 Task: Look for properties with shower or bath chairs.
Action: Mouse moved to (887, 140)
Screenshot: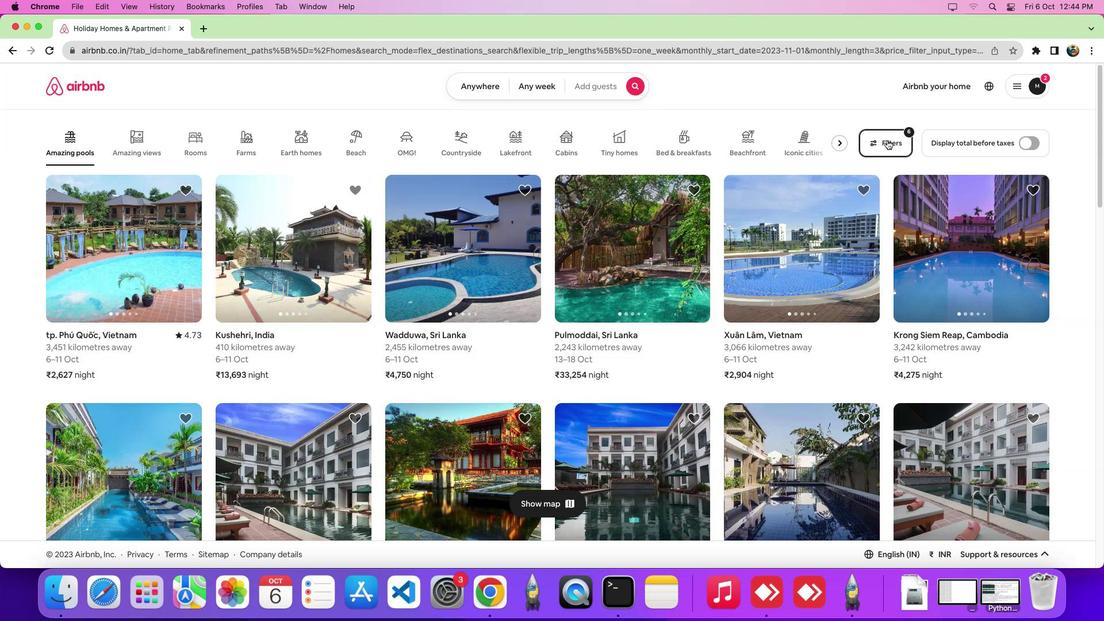 
Action: Mouse pressed left at (887, 140)
Screenshot: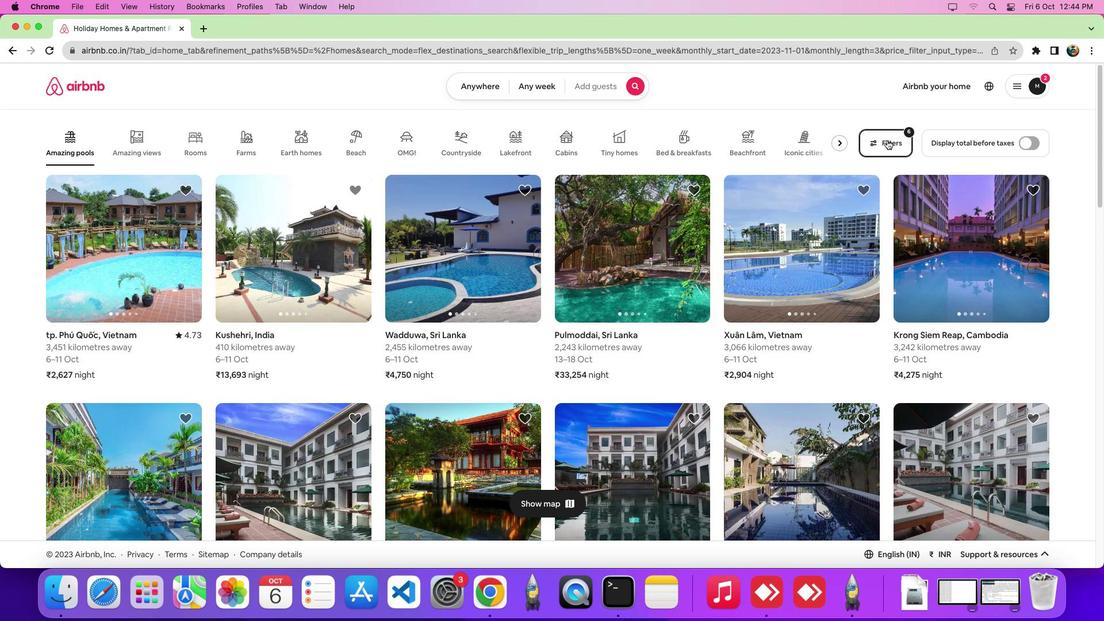 
Action: Mouse moved to (436, 215)
Screenshot: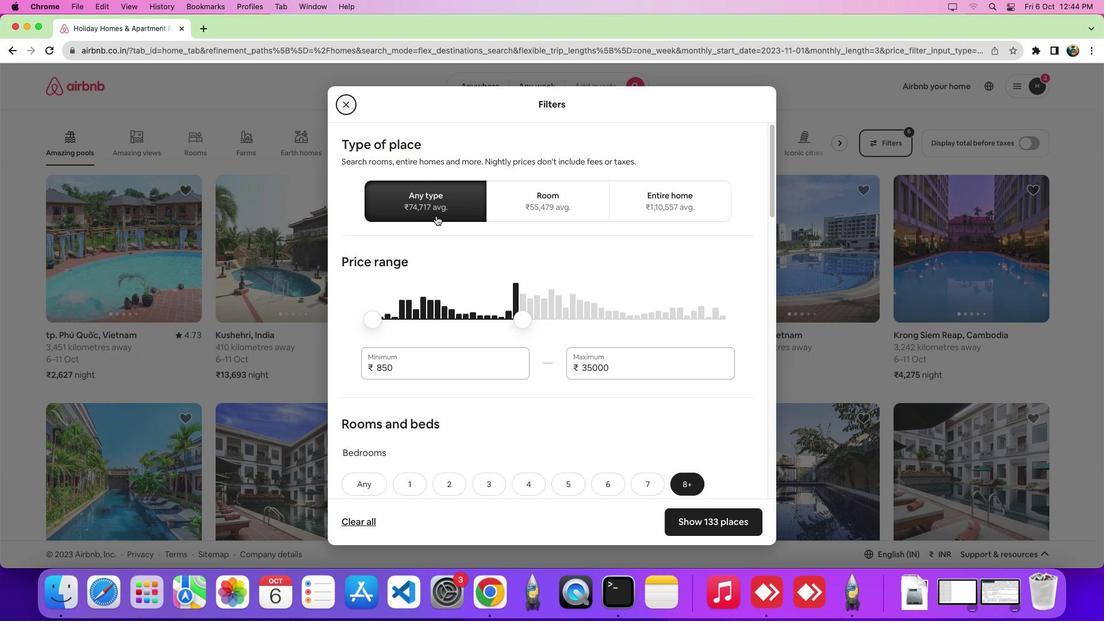 
Action: Mouse pressed left at (436, 215)
Screenshot: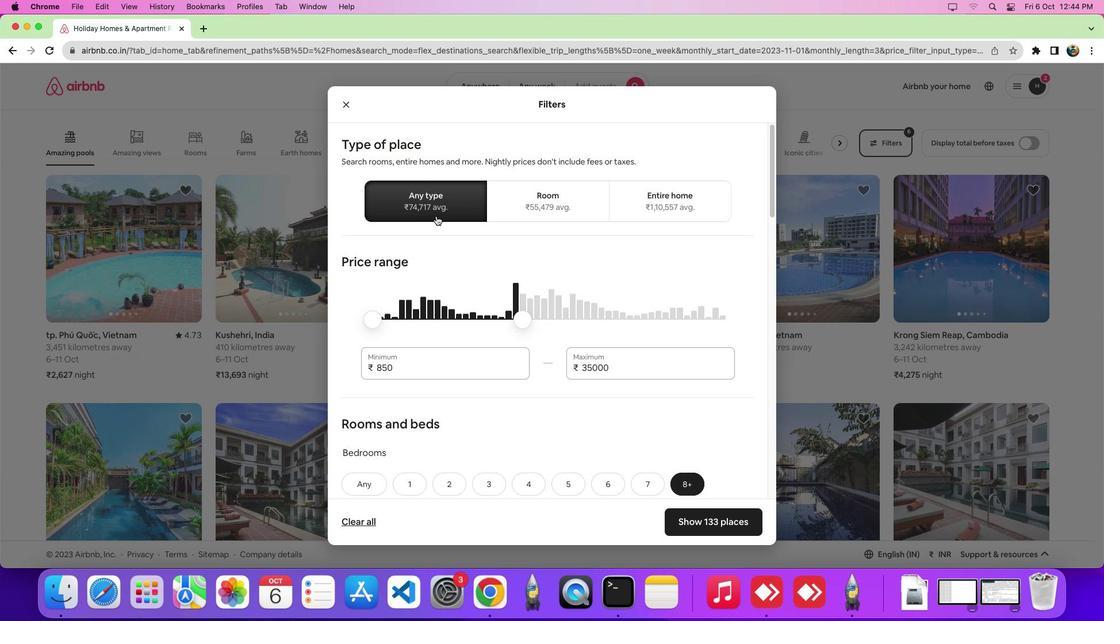 
Action: Mouse moved to (519, 234)
Screenshot: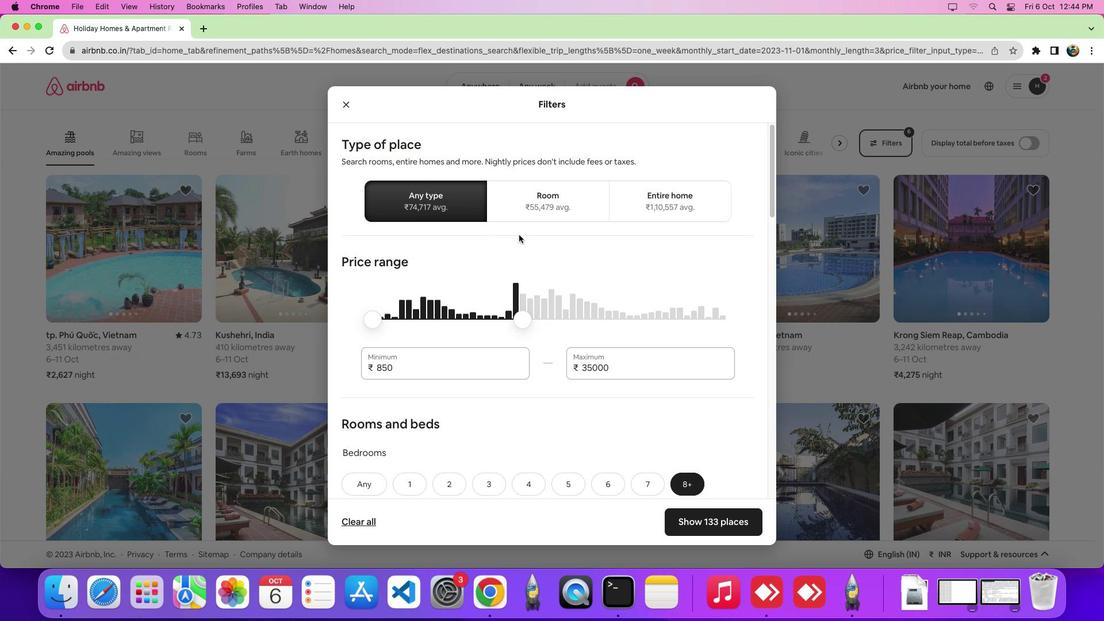 
Action: Mouse scrolled (519, 234) with delta (0, 0)
Screenshot: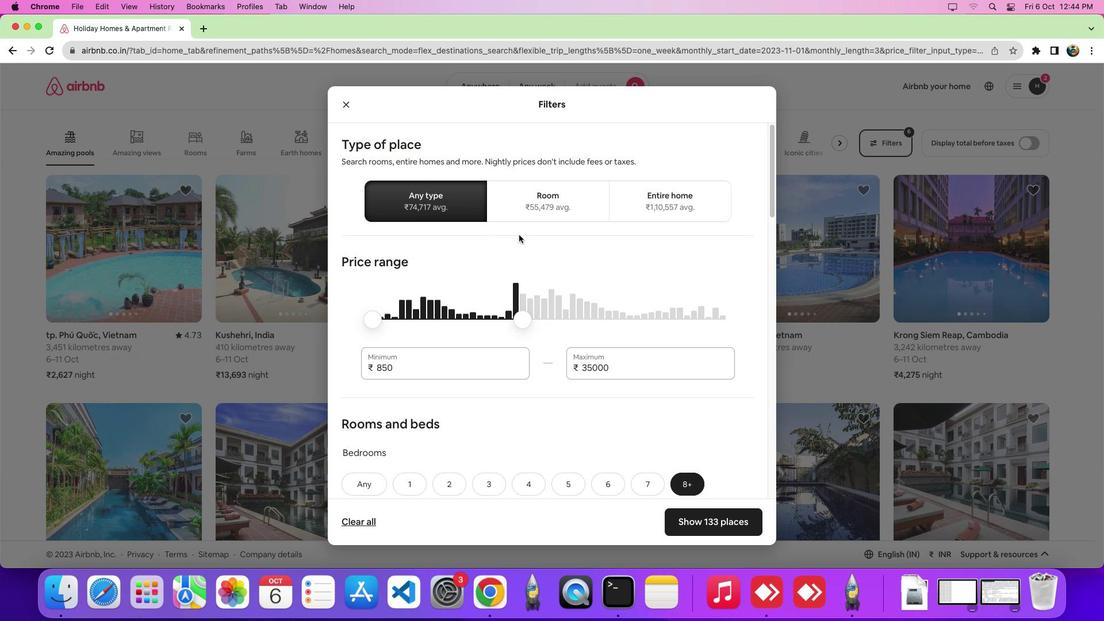 
Action: Mouse scrolled (519, 234) with delta (0, -1)
Screenshot: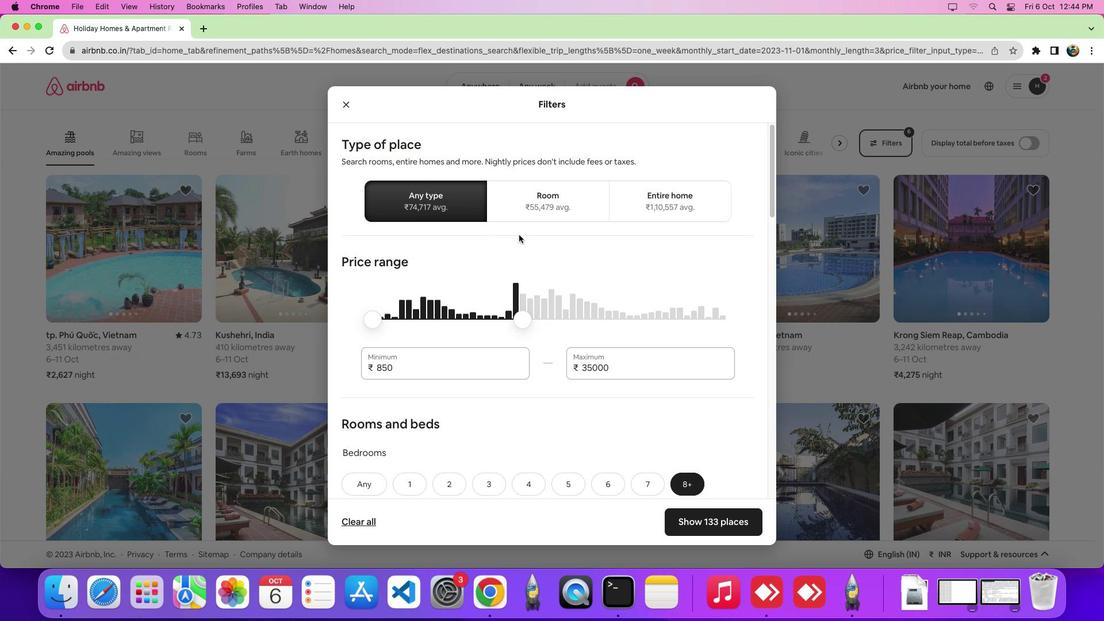 
Action: Mouse scrolled (519, 234) with delta (0, -5)
Screenshot: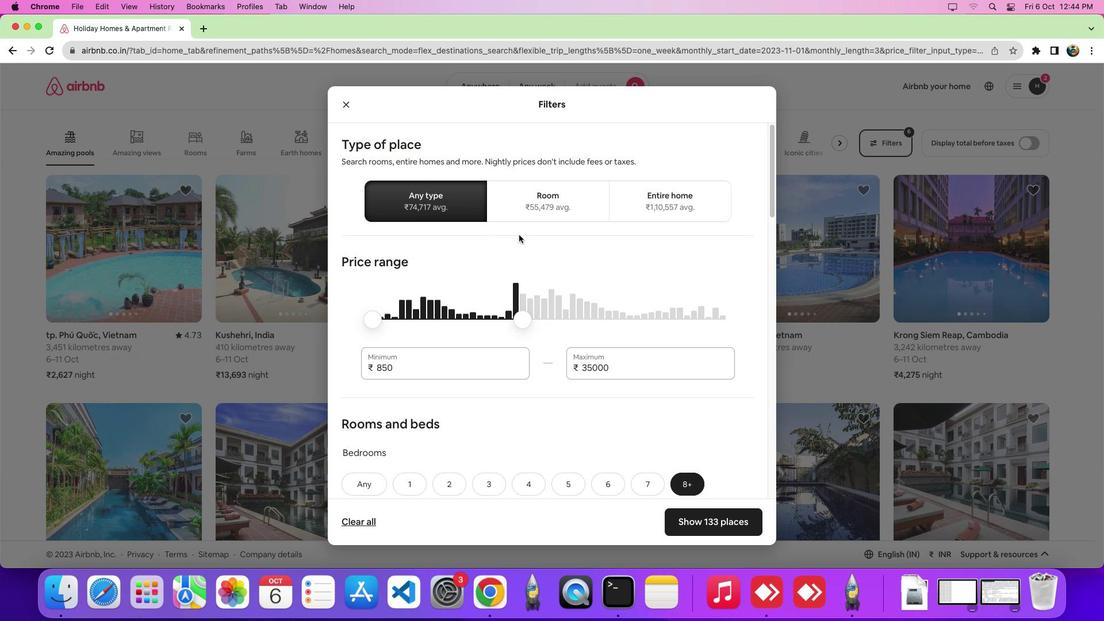 
Action: Mouse scrolled (519, 234) with delta (0, -8)
Screenshot: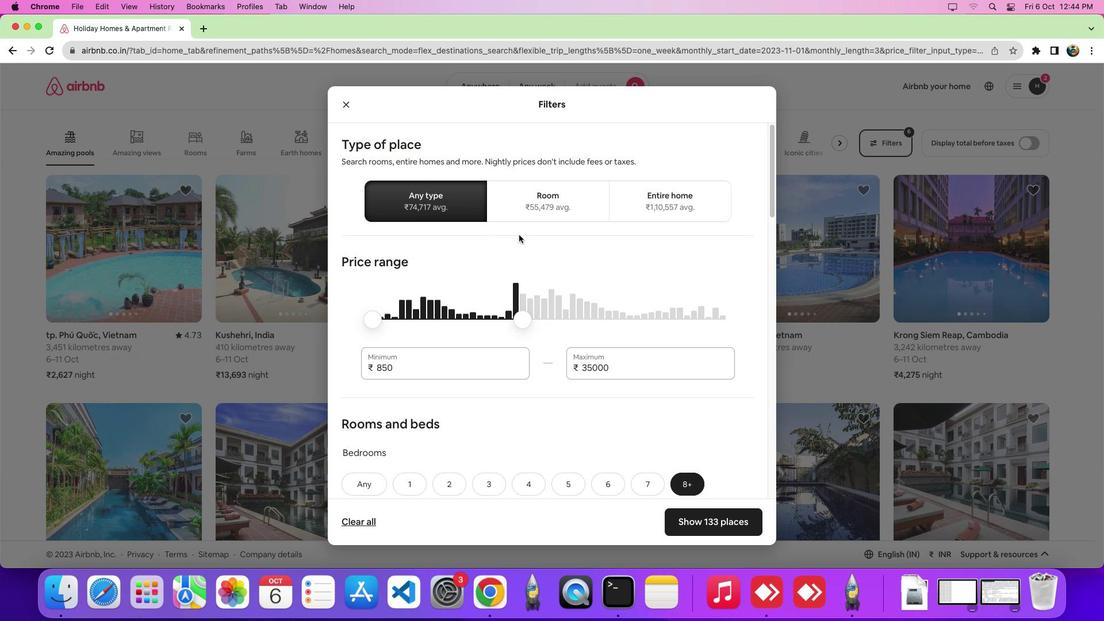 
Action: Mouse scrolled (519, 234) with delta (0, -8)
Screenshot: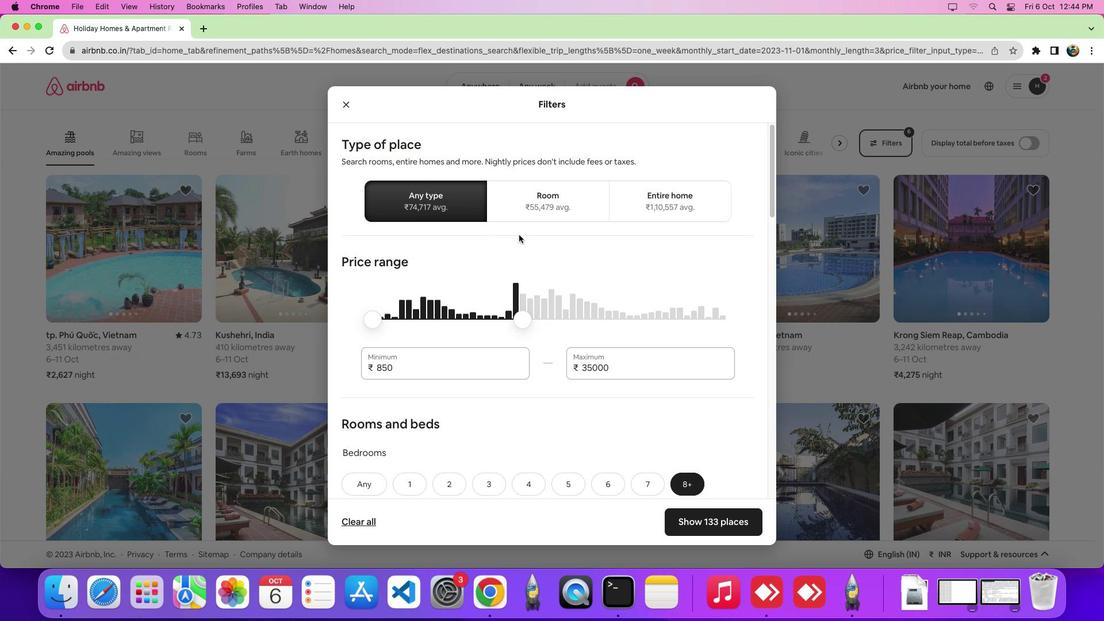 
Action: Mouse moved to (520, 234)
Screenshot: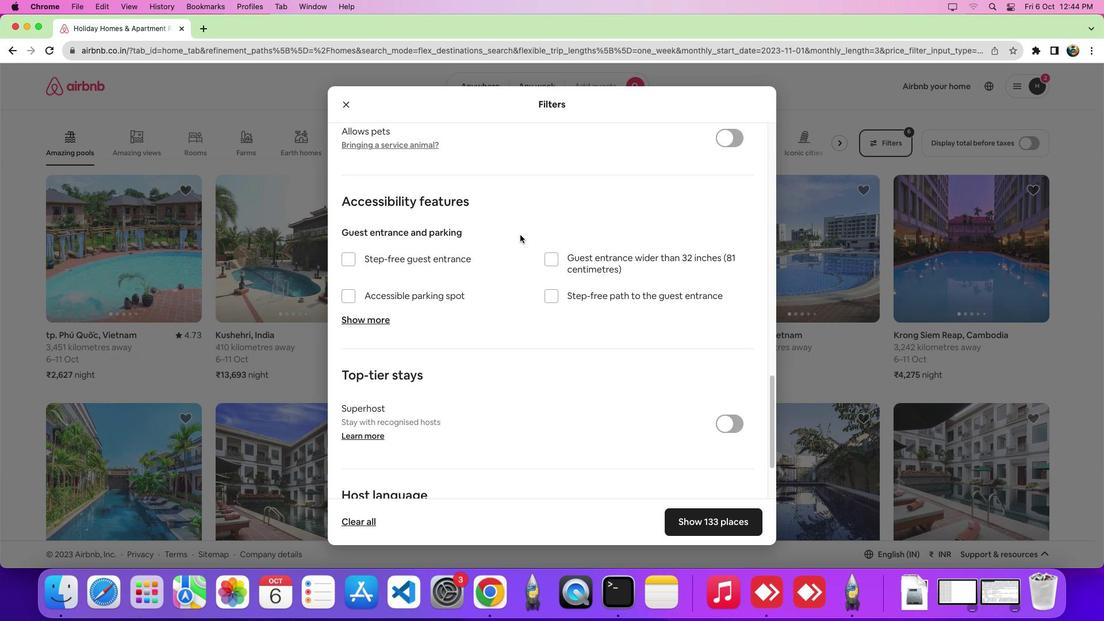 
Action: Mouse scrolled (520, 234) with delta (0, 0)
Screenshot: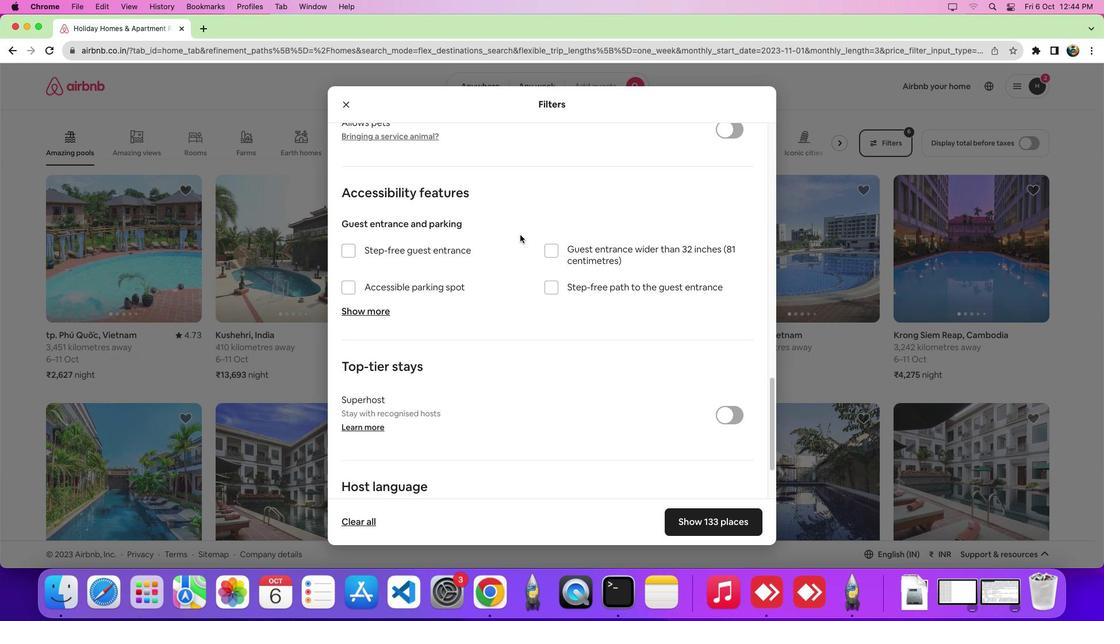 
Action: Mouse scrolled (520, 234) with delta (0, -1)
Screenshot: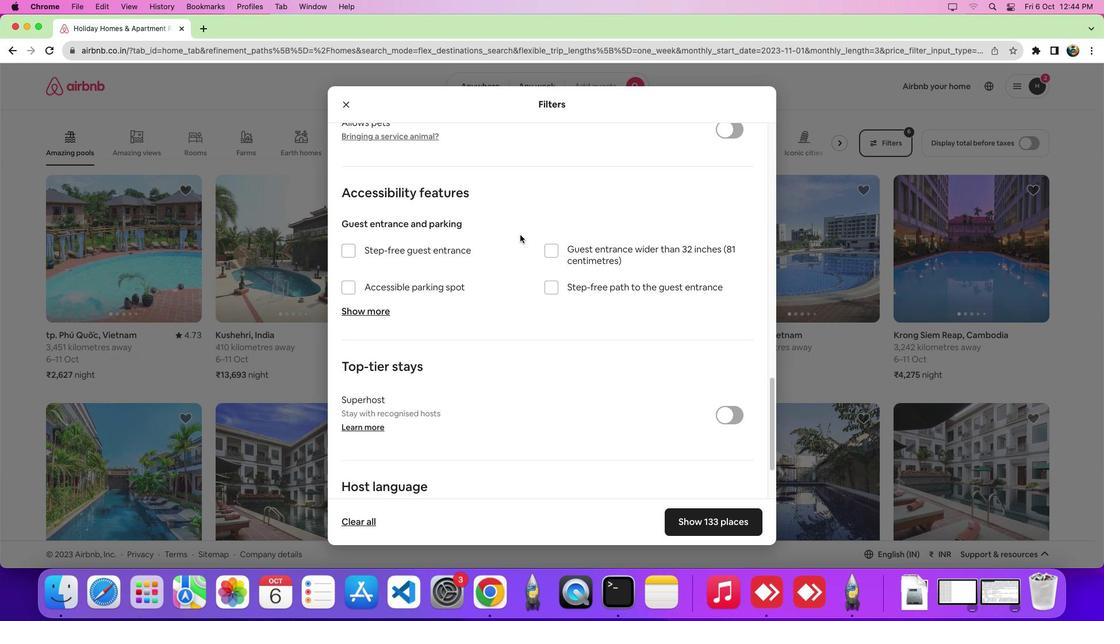 
Action: Mouse scrolled (520, 234) with delta (0, -5)
Screenshot: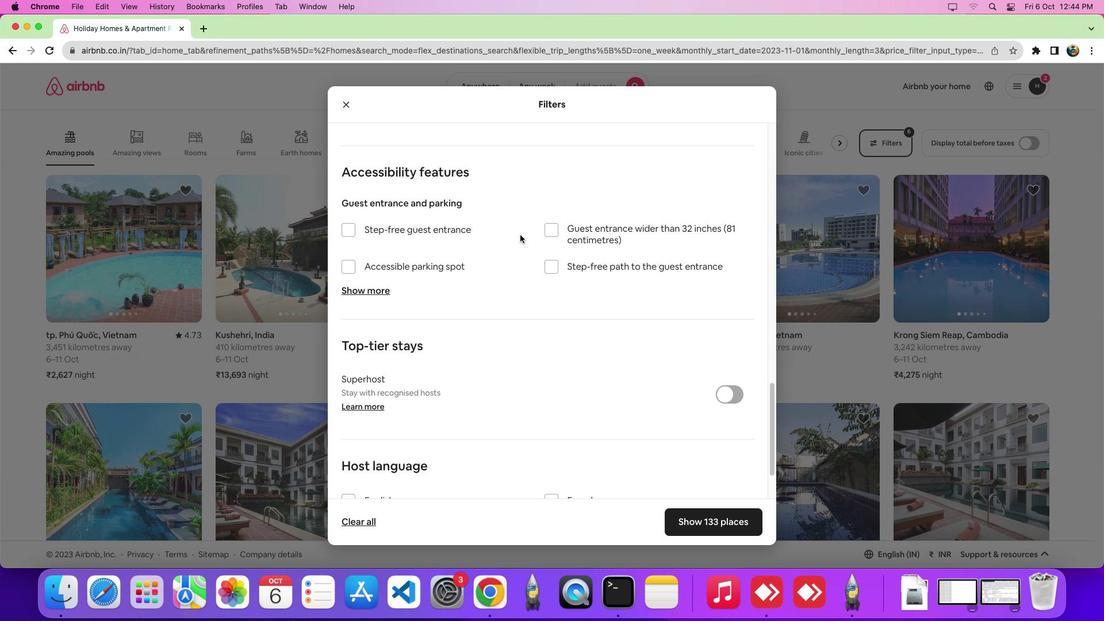 
Action: Mouse scrolled (520, 234) with delta (0, -8)
Screenshot: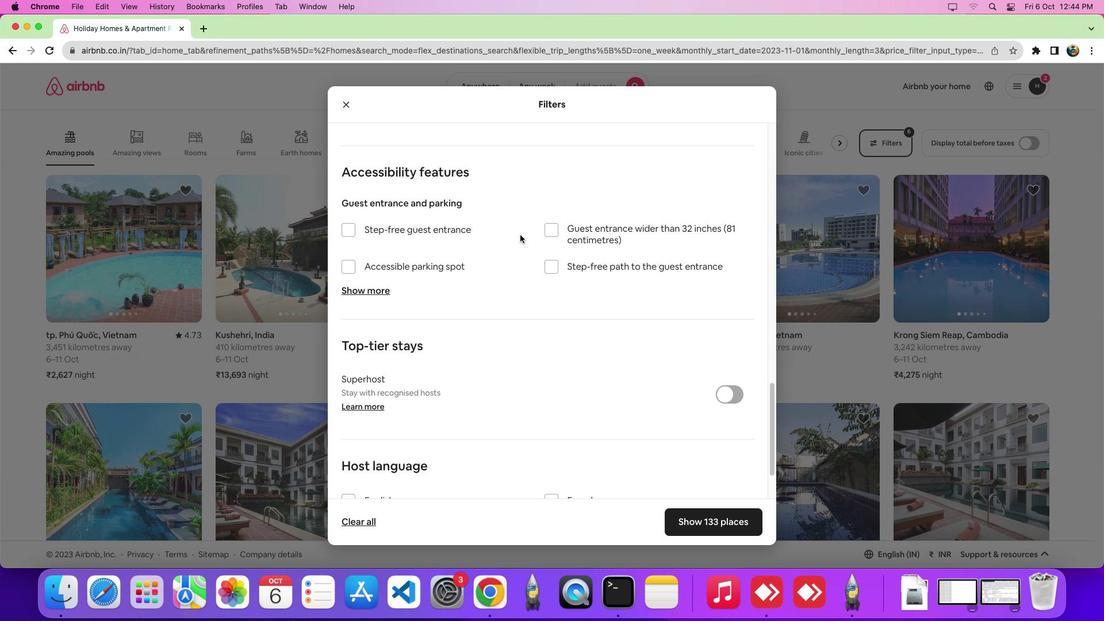 
Action: Mouse scrolled (520, 234) with delta (0, -9)
Screenshot: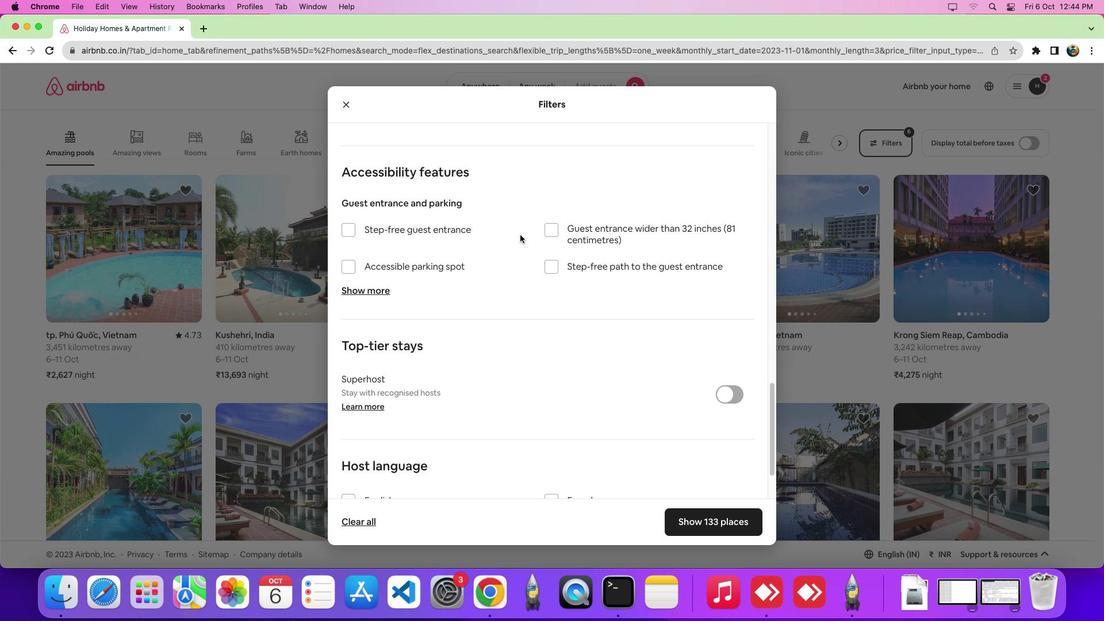 
Action: Mouse scrolled (520, 234) with delta (0, 0)
Screenshot: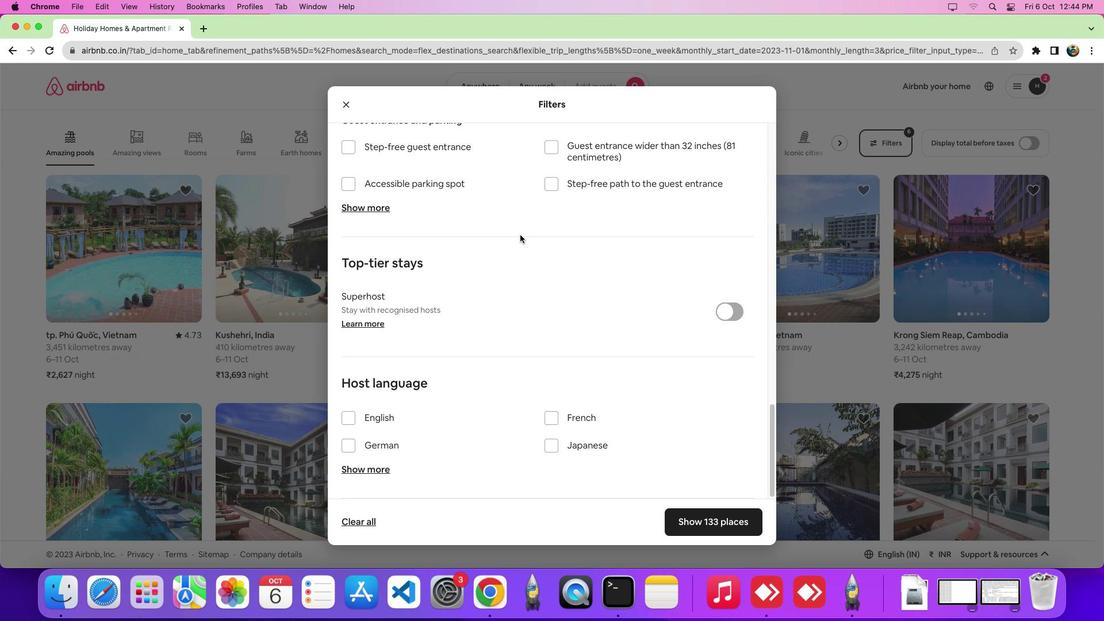 
Action: Mouse scrolled (520, 234) with delta (0, -1)
Screenshot: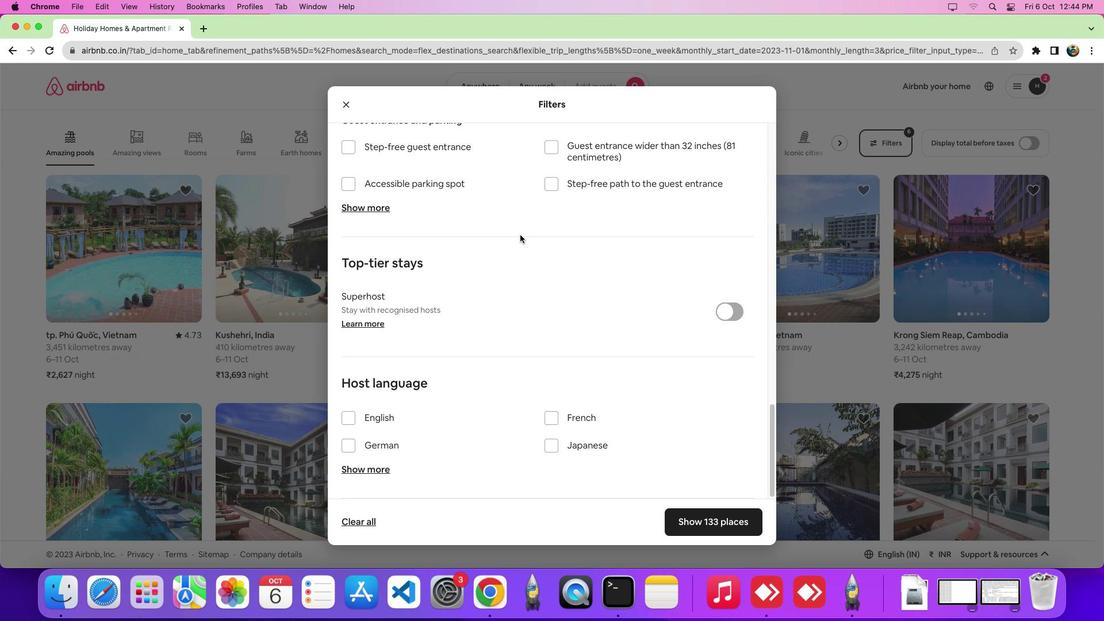 
Action: Mouse scrolled (520, 234) with delta (0, -5)
Screenshot: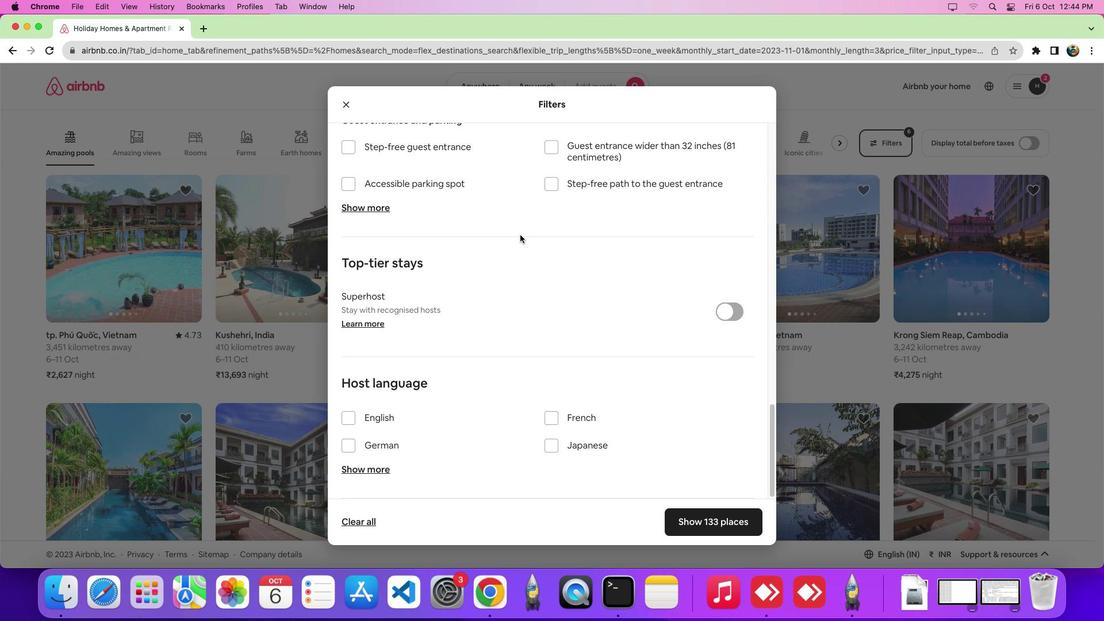 
Action: Mouse scrolled (520, 234) with delta (0, -8)
Screenshot: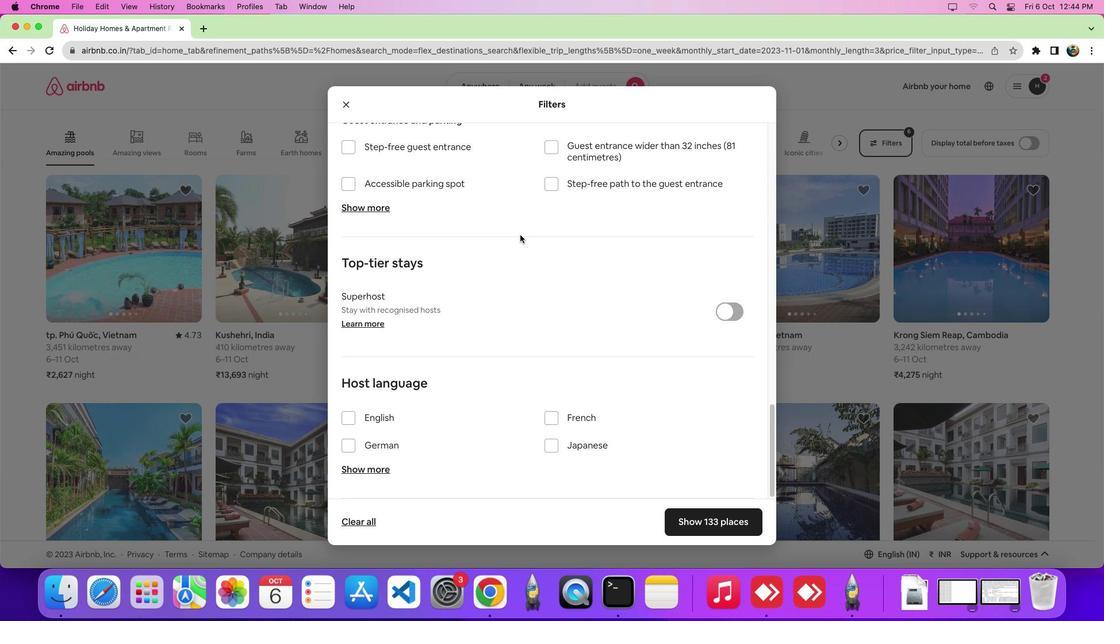 
Action: Mouse scrolled (520, 234) with delta (0, -8)
Screenshot: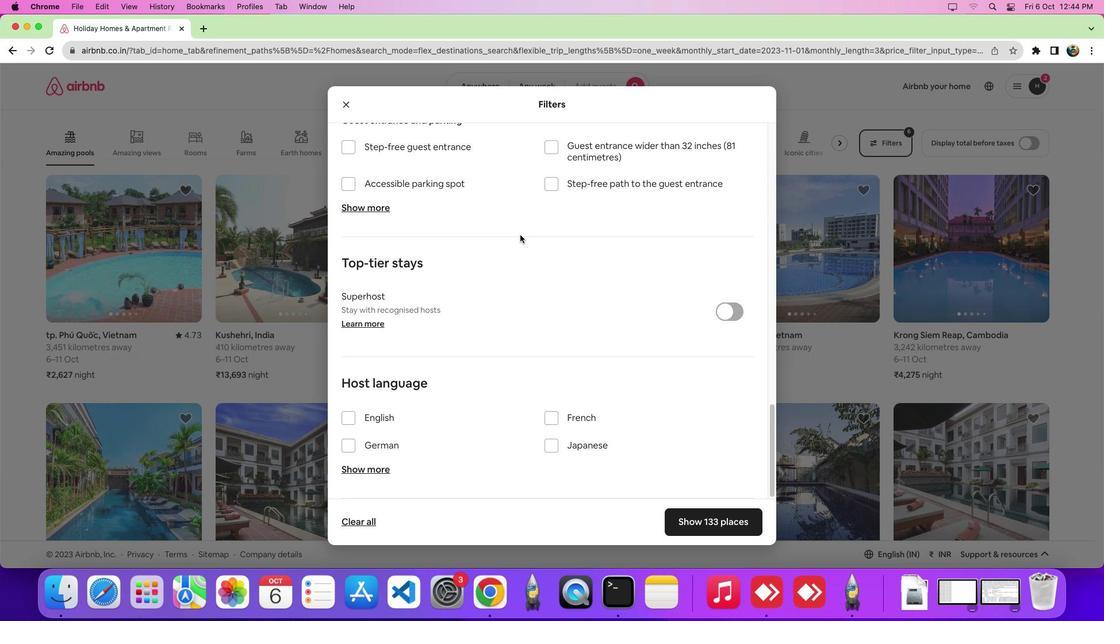 
Action: Mouse moved to (370, 209)
Screenshot: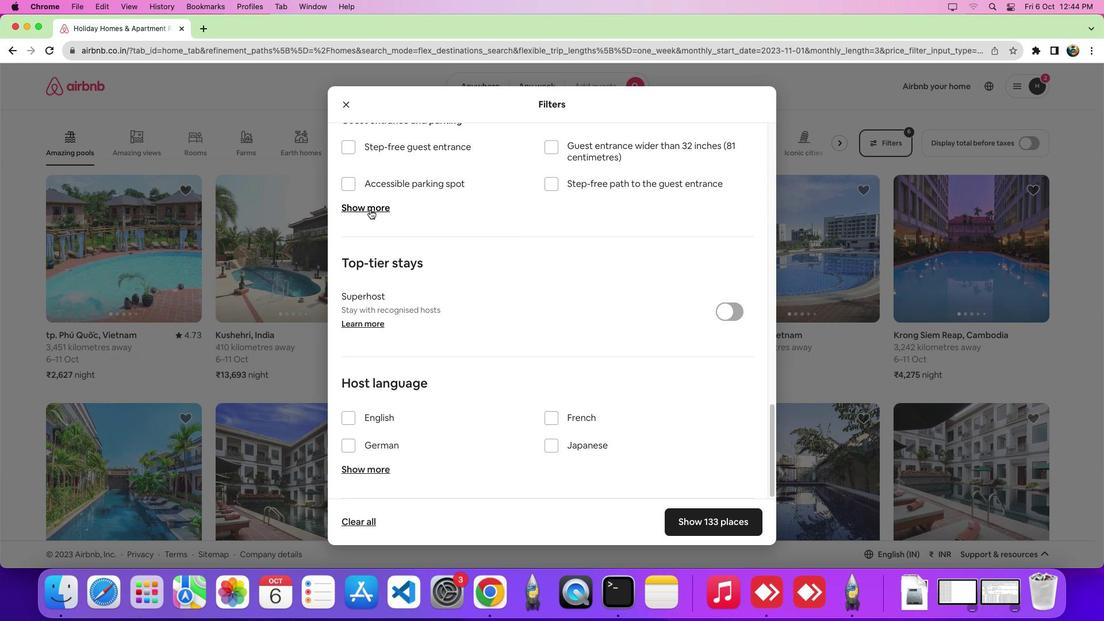 
Action: Mouse pressed left at (370, 209)
Screenshot: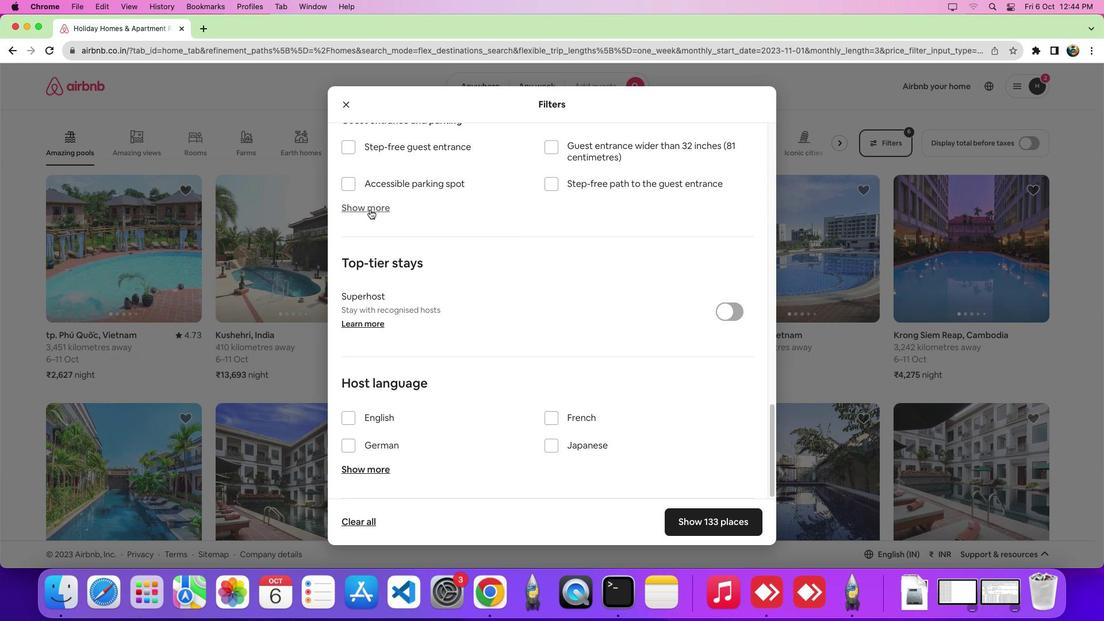
Action: Mouse moved to (550, 388)
Screenshot: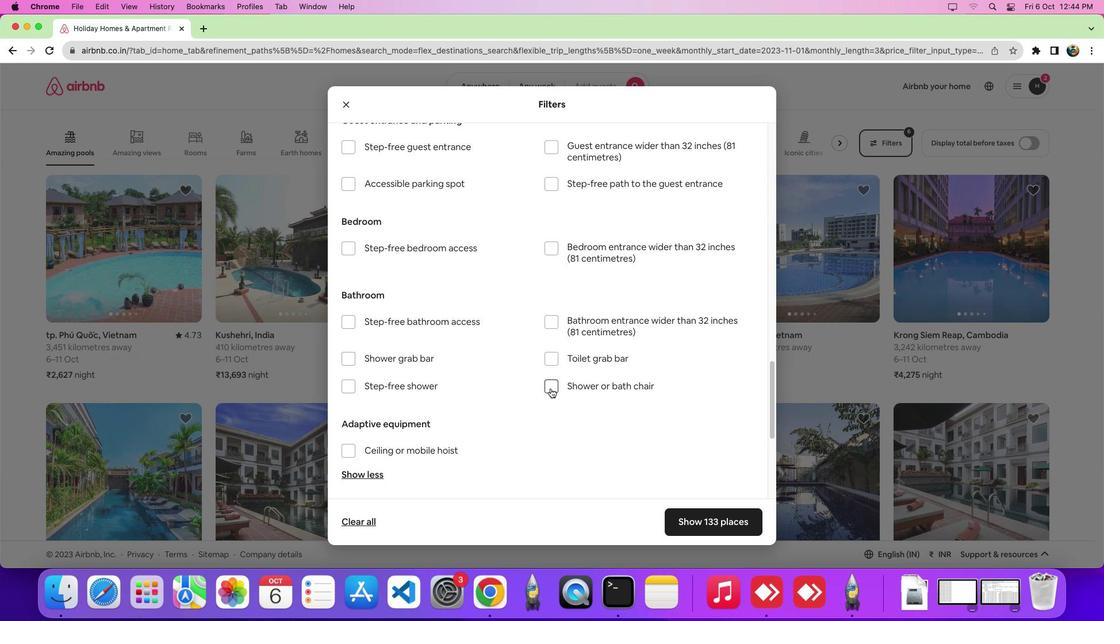 
Action: Mouse pressed left at (550, 388)
Screenshot: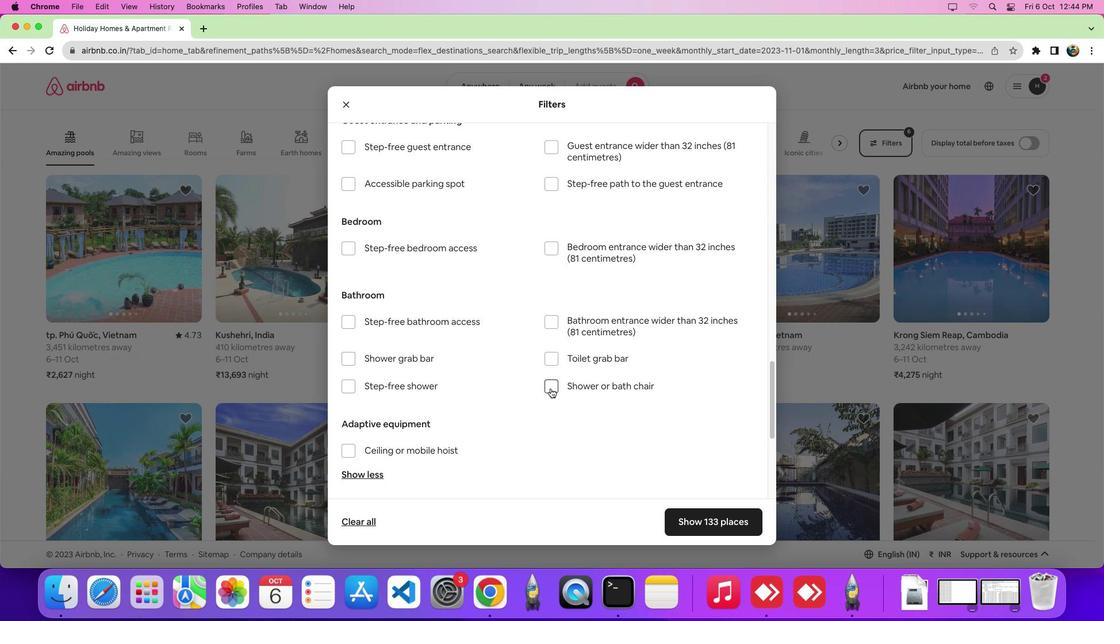 
Action: Mouse moved to (729, 515)
Screenshot: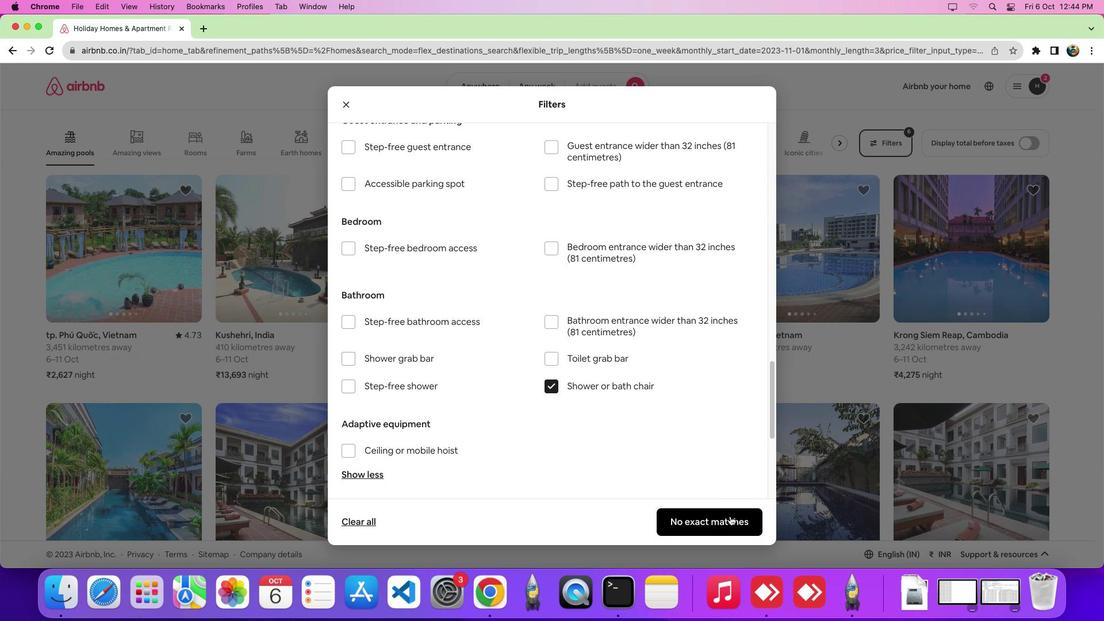 
Action: Mouse pressed left at (729, 515)
Screenshot: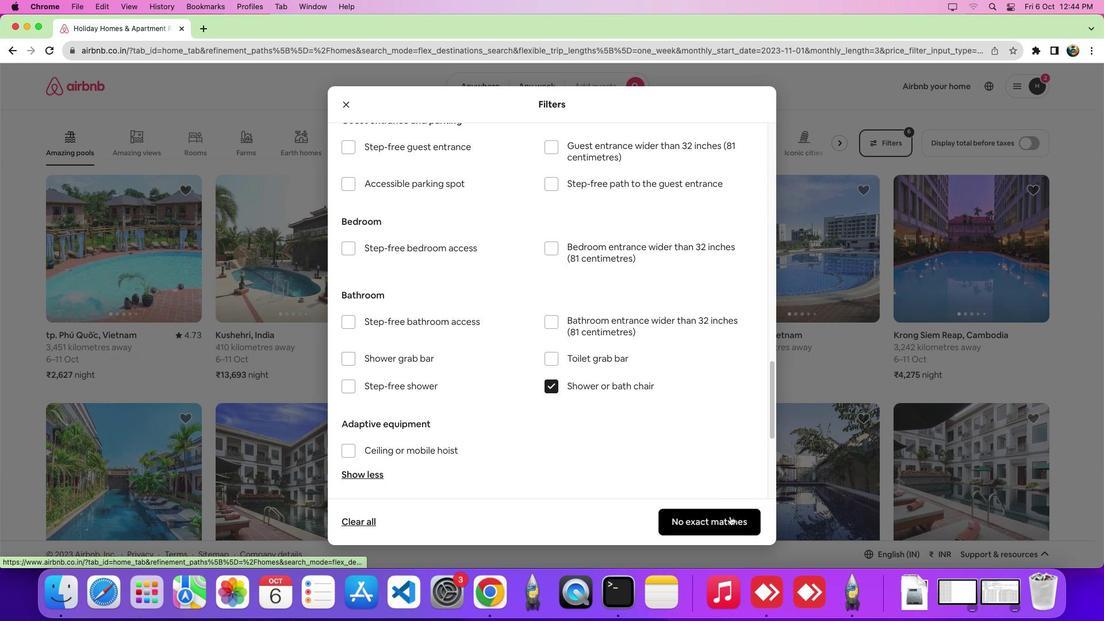 
Action: Mouse moved to (652, 374)
Screenshot: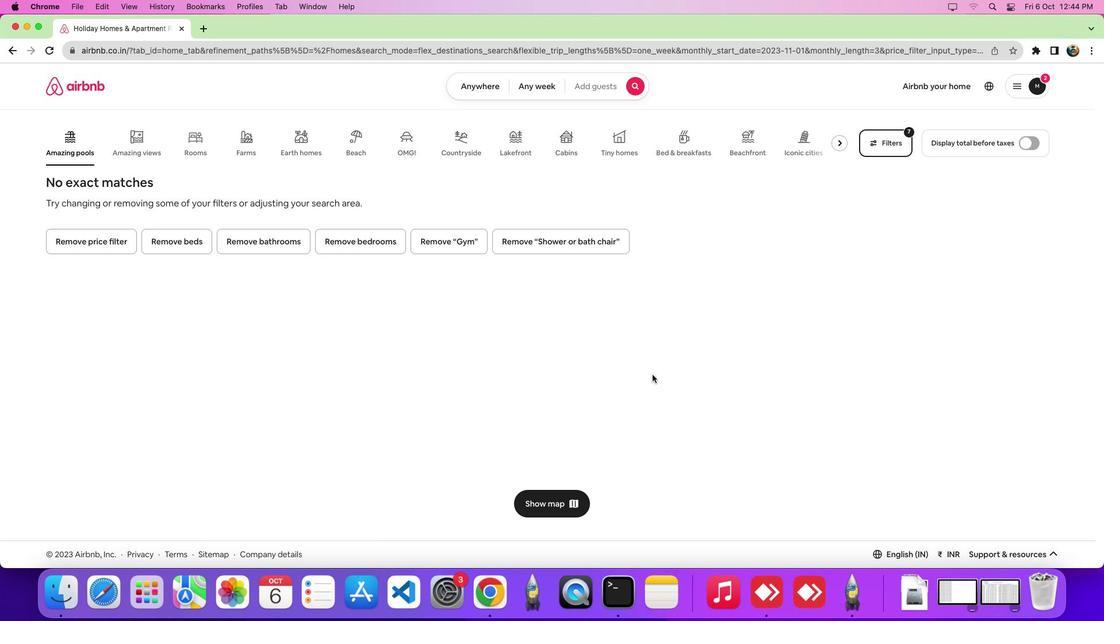 
